 Task: Search for the email with the subject Request for a performance review logged in from softage.1@softage.net with the filter, email from softage.2@softage.net and a new filter,  Delete it 
Action: Mouse moved to (665, 68)
Screenshot: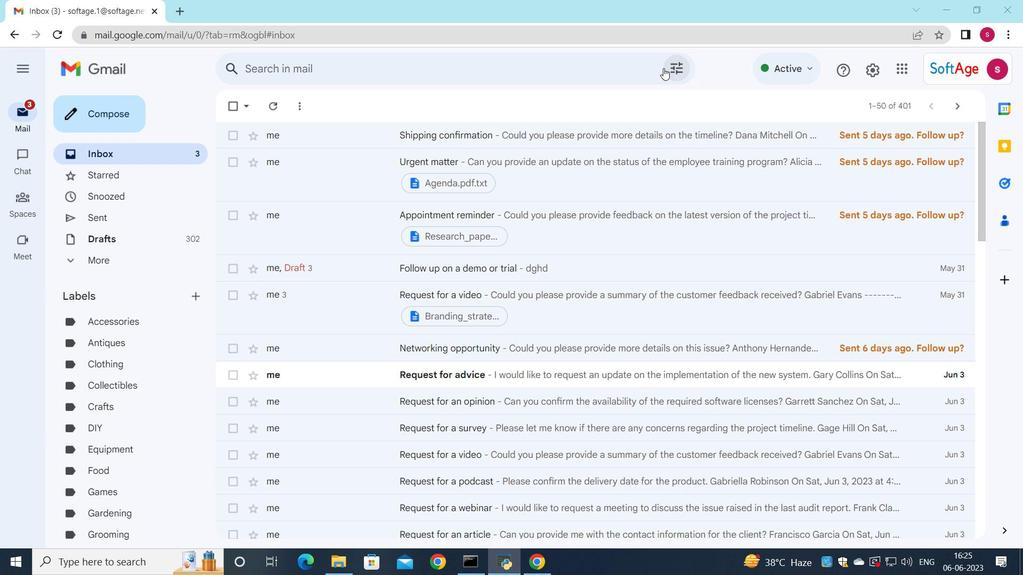 
Action: Mouse pressed left at (665, 68)
Screenshot: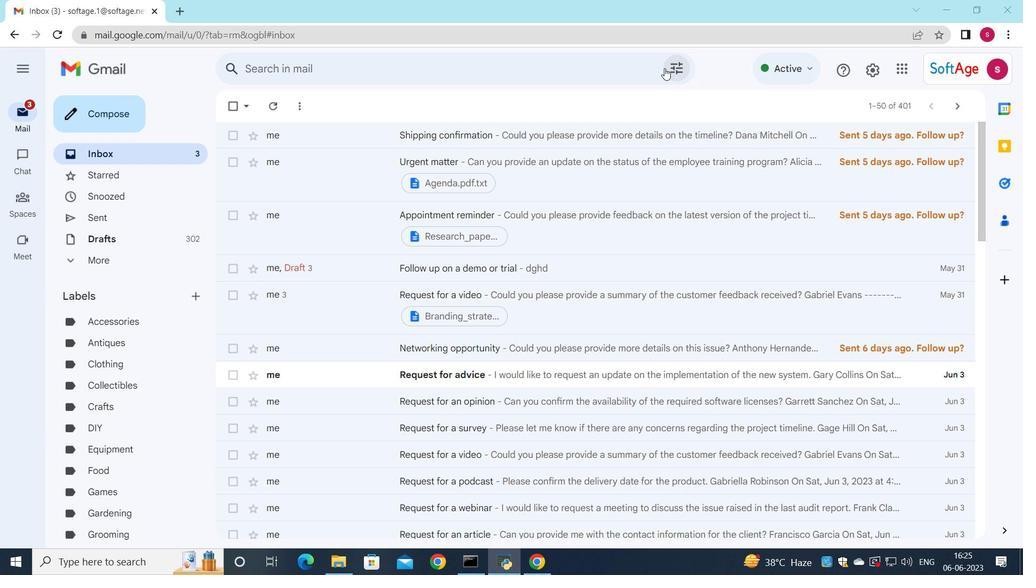 
Action: Mouse moved to (490, 112)
Screenshot: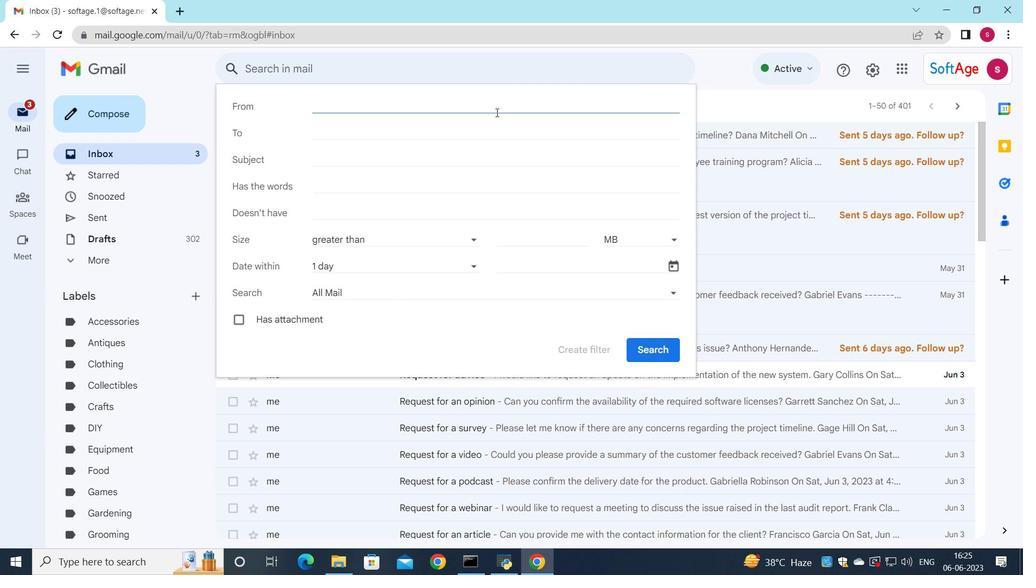 
Action: Key pressed soft
Screenshot: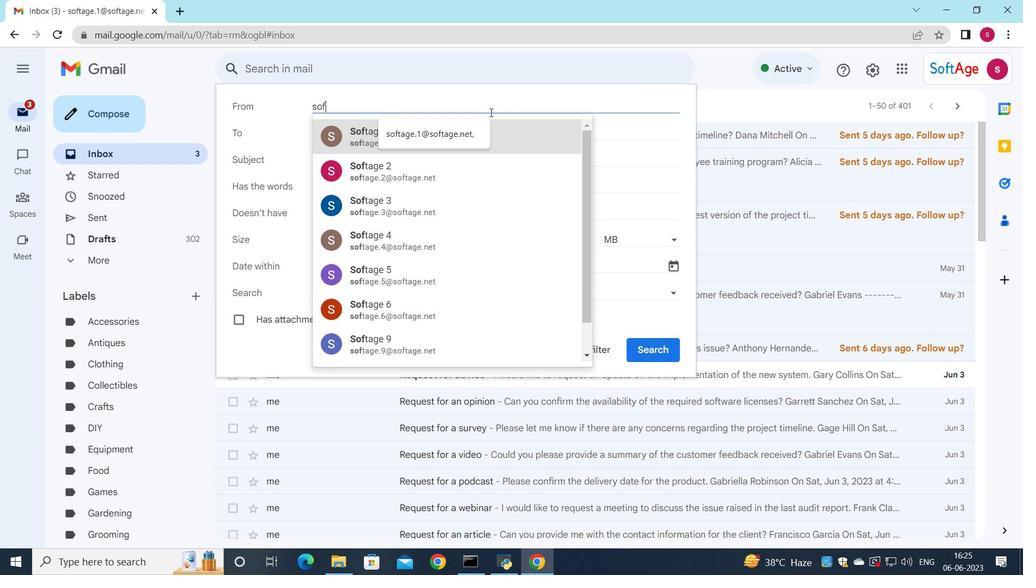 
Action: Mouse moved to (451, 138)
Screenshot: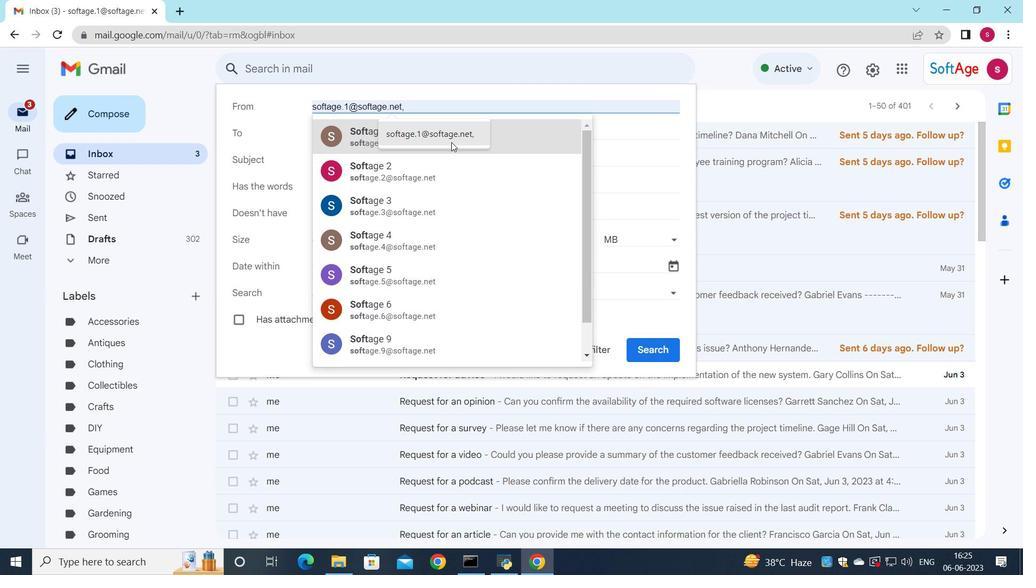 
Action: Mouse pressed left at (451, 138)
Screenshot: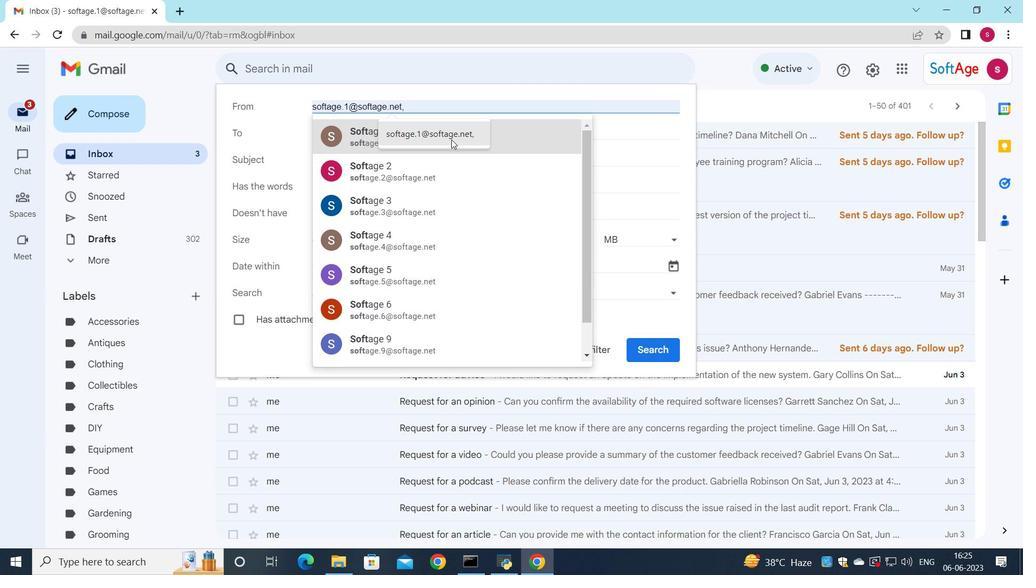 
Action: Mouse moved to (417, 136)
Screenshot: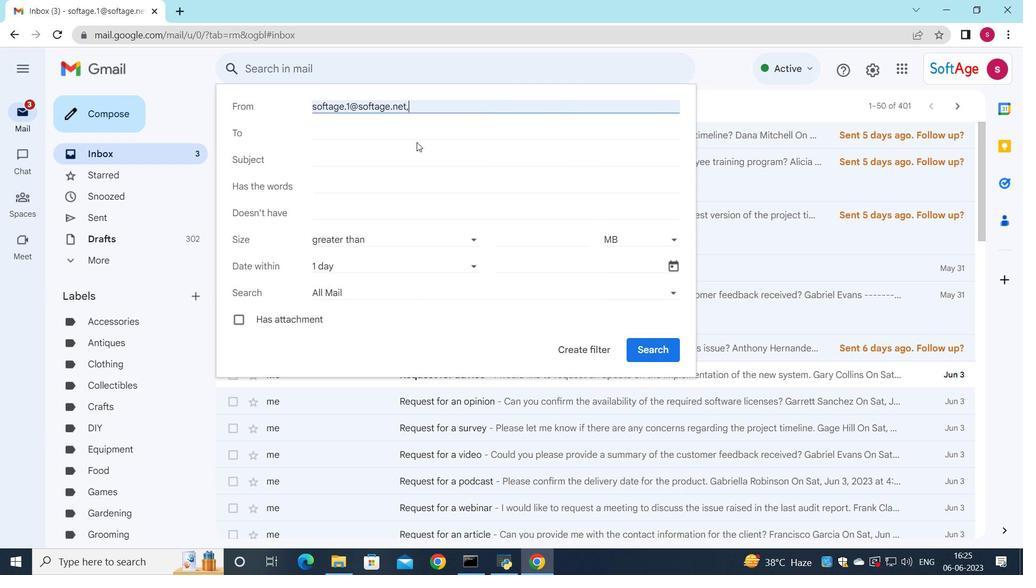 
Action: Mouse pressed left at (417, 136)
Screenshot: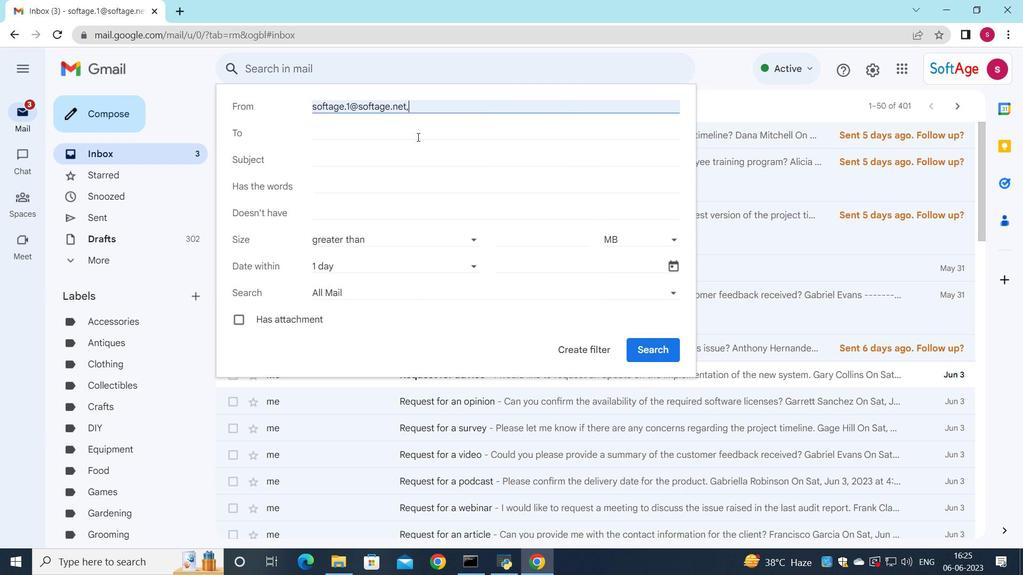
Action: Key pressed s
Screenshot: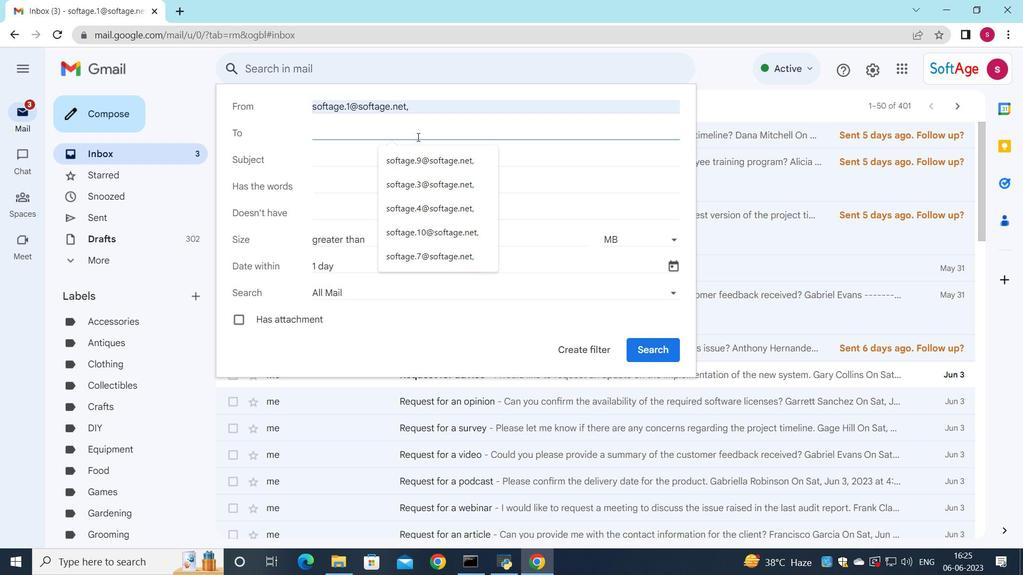 
Action: Mouse moved to (426, 147)
Screenshot: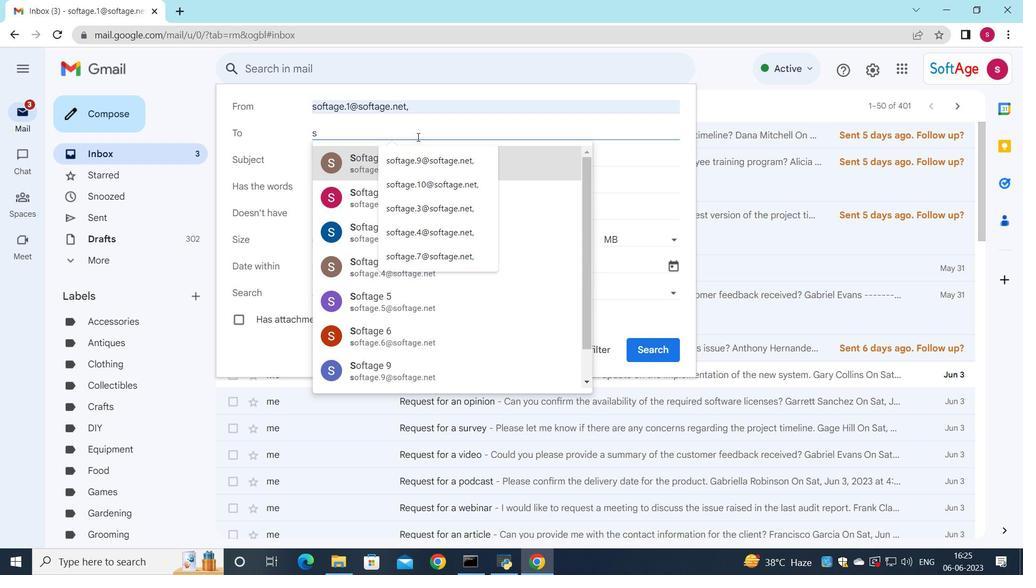 
Action: Key pressed oftage.2
Screenshot: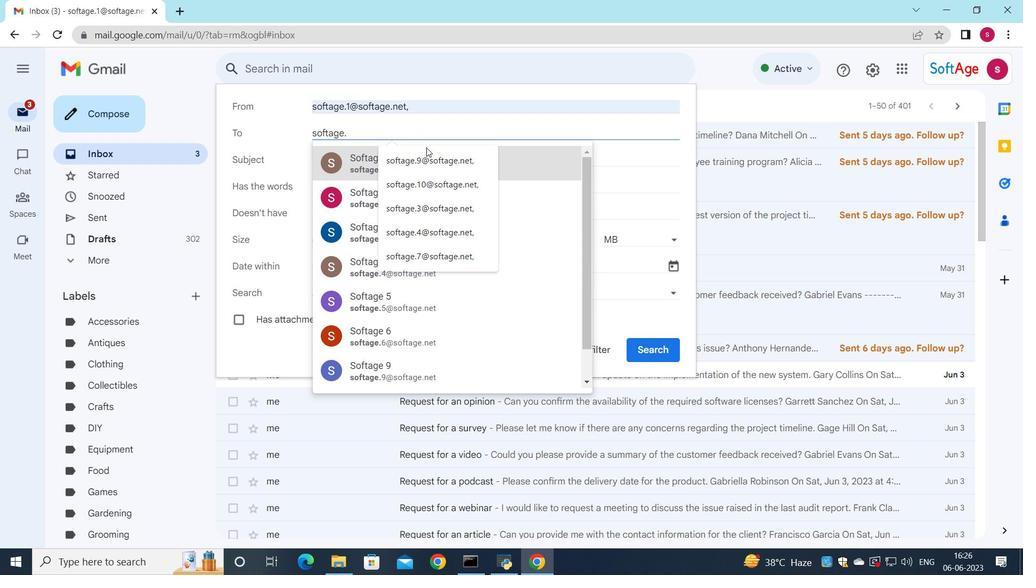 
Action: Mouse moved to (426, 169)
Screenshot: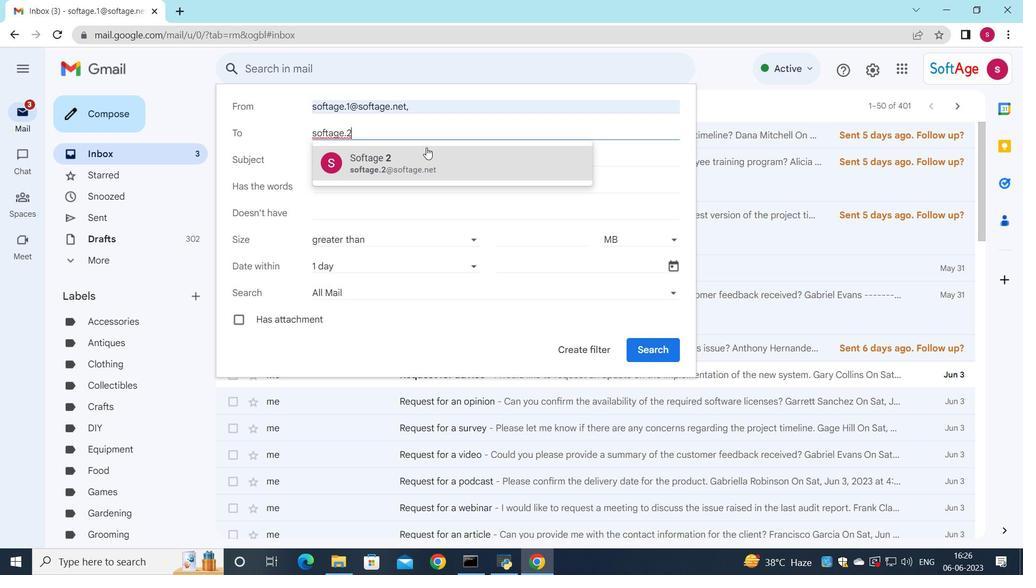 
Action: Mouse pressed left at (426, 169)
Screenshot: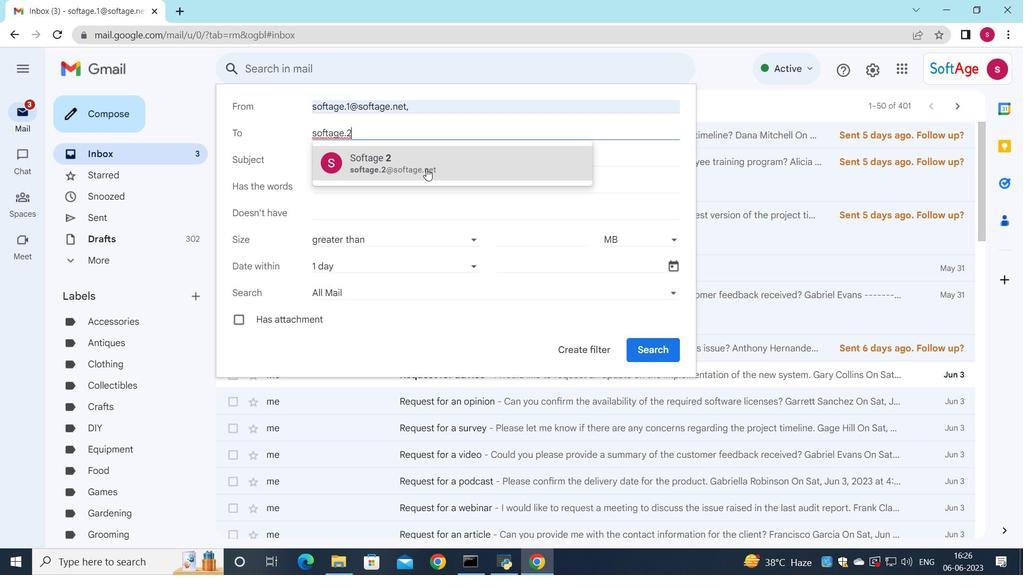 
Action: Mouse moved to (378, 161)
Screenshot: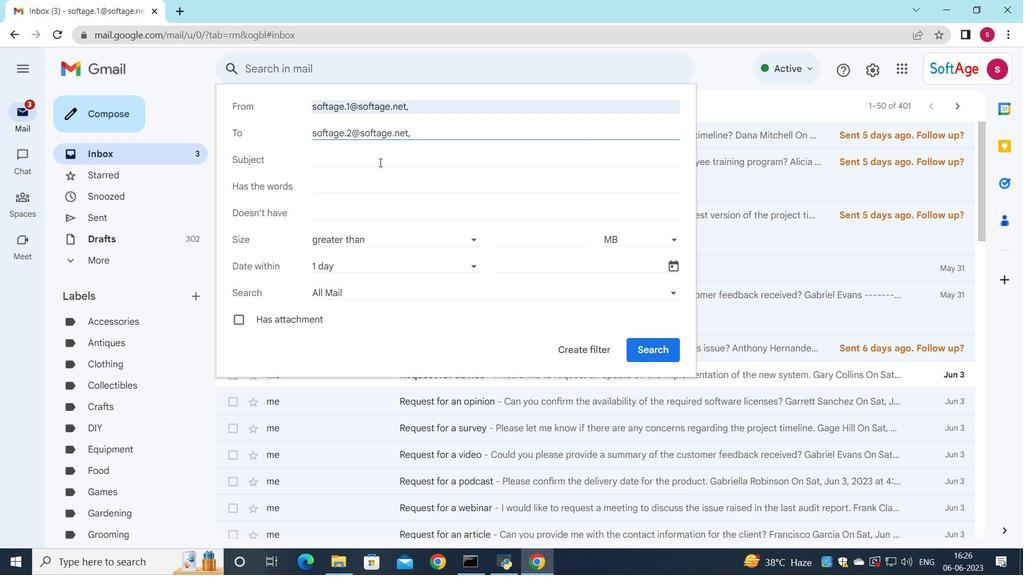 
Action: Mouse pressed left at (378, 161)
Screenshot: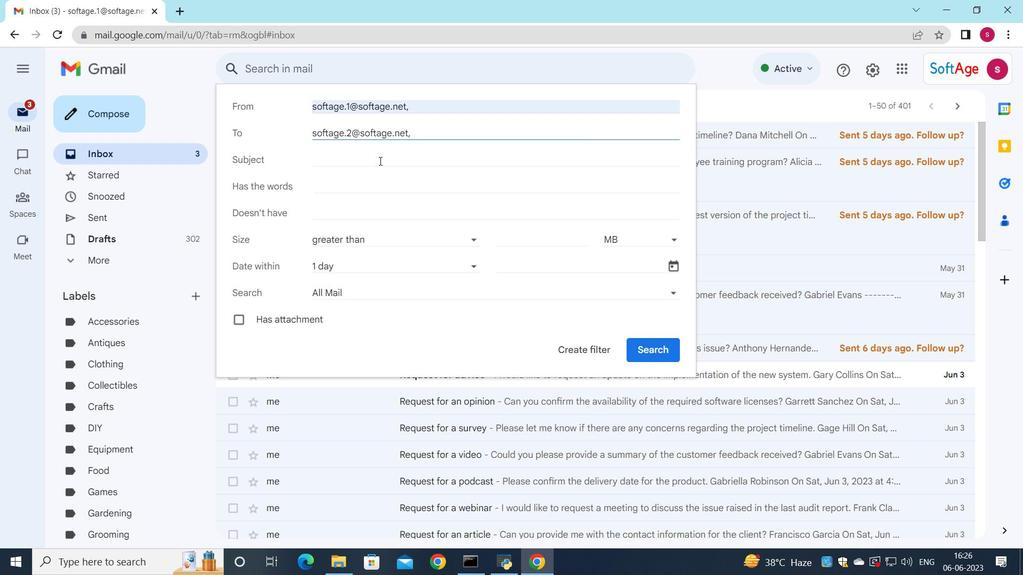 
Action: Key pressed <Key.shift><Key.shift>Request<Key.space>for<Key.space>a<Key.space>performance<Key.space>review
Screenshot: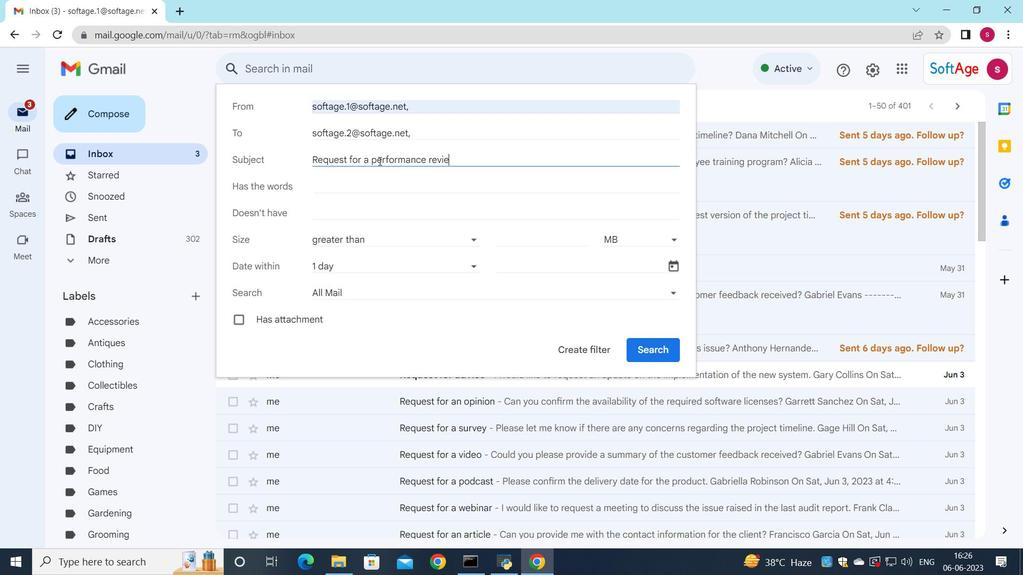 
Action: Mouse moved to (390, 206)
Screenshot: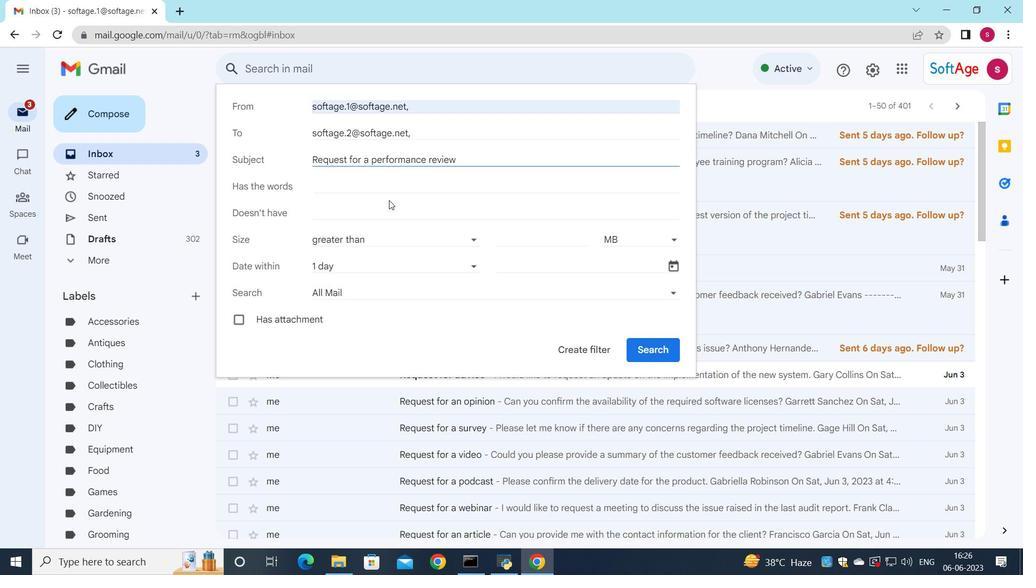 
Action: Mouse scrolled (390, 202) with delta (0, 0)
Screenshot: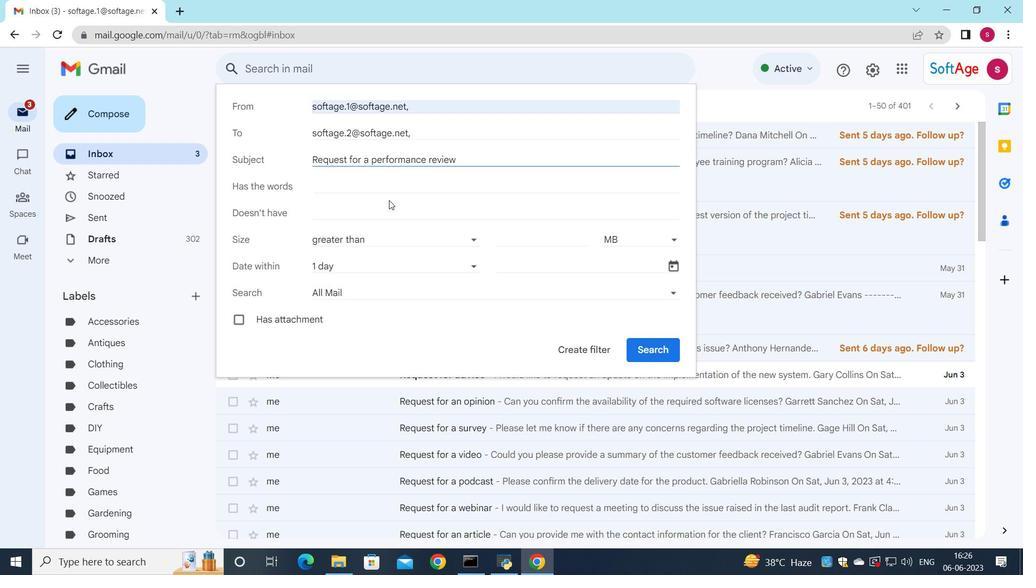 
Action: Mouse scrolled (390, 205) with delta (0, 0)
Screenshot: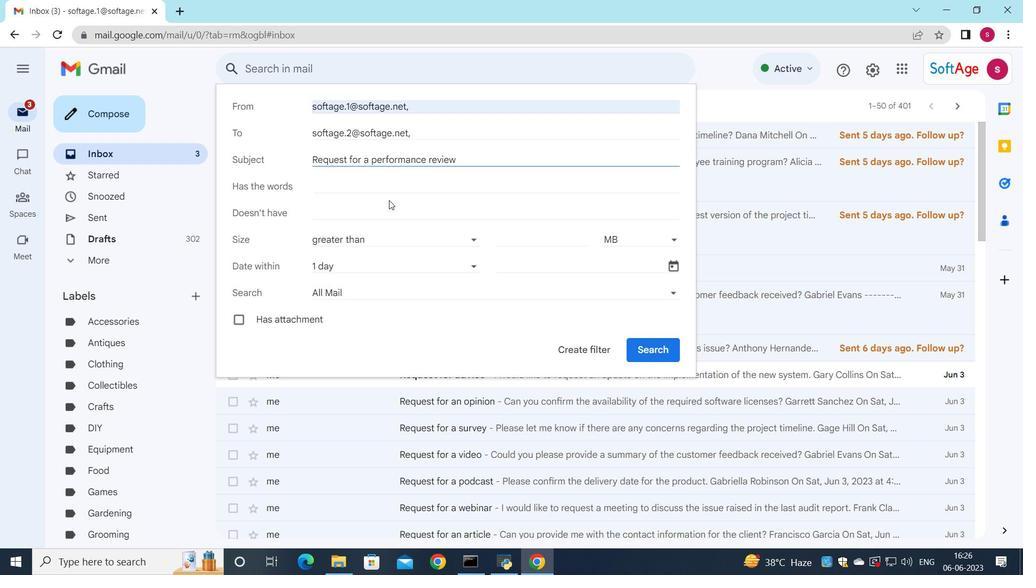 
Action: Mouse moved to (390, 206)
Screenshot: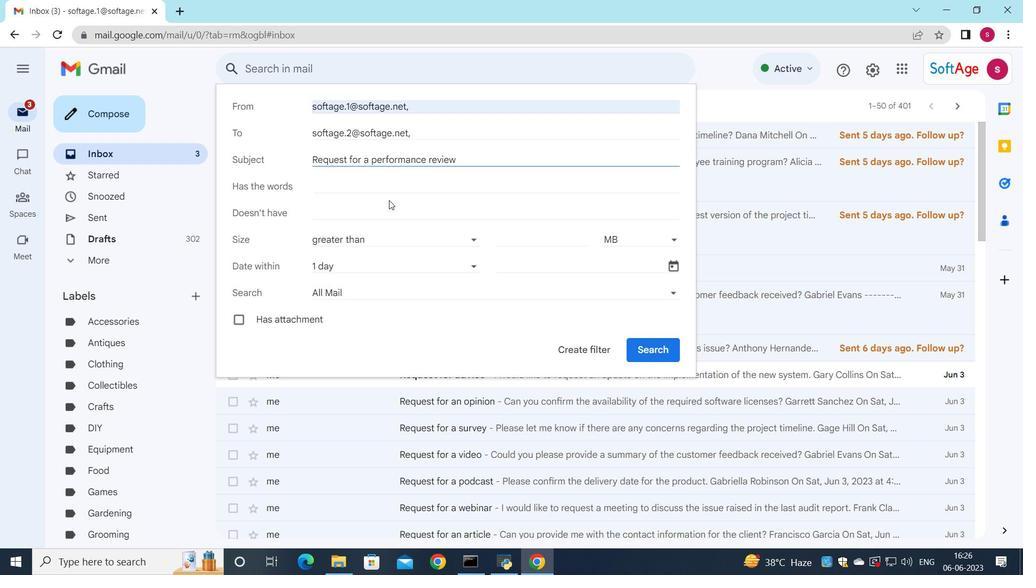 
Action: Mouse scrolled (390, 205) with delta (0, 0)
Screenshot: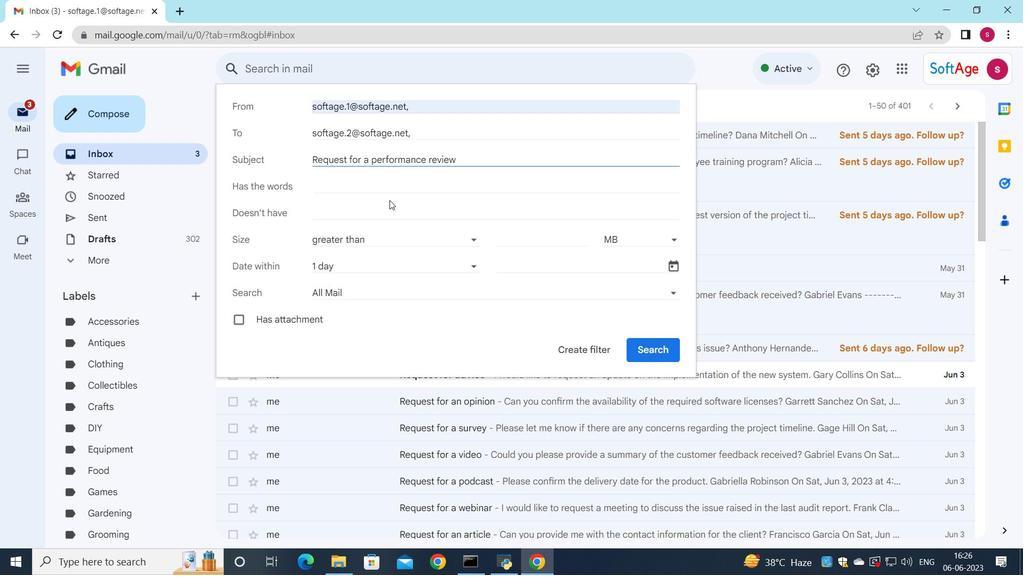 
Action: Mouse moved to (466, 270)
Screenshot: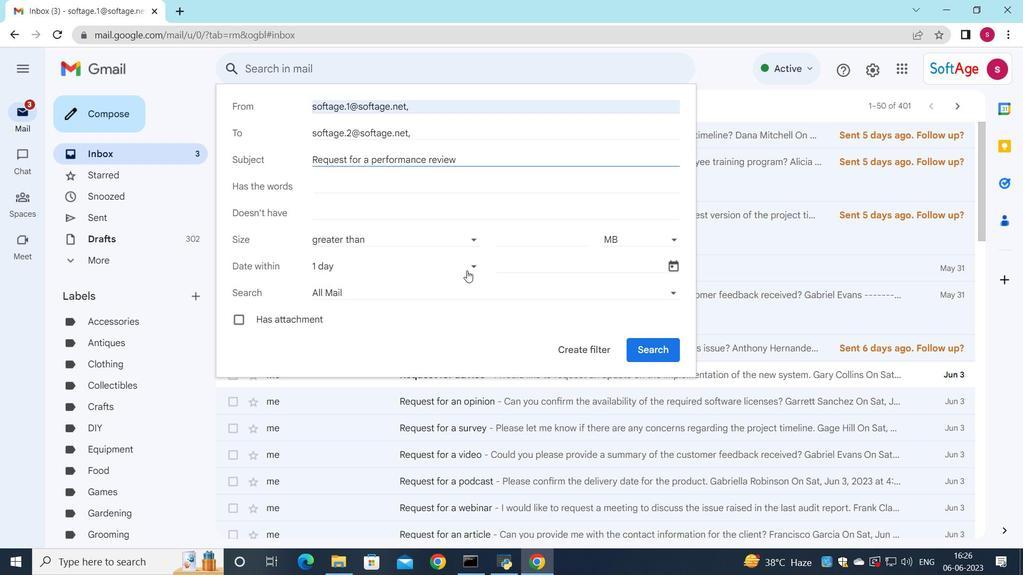
Action: Mouse pressed left at (466, 270)
Screenshot: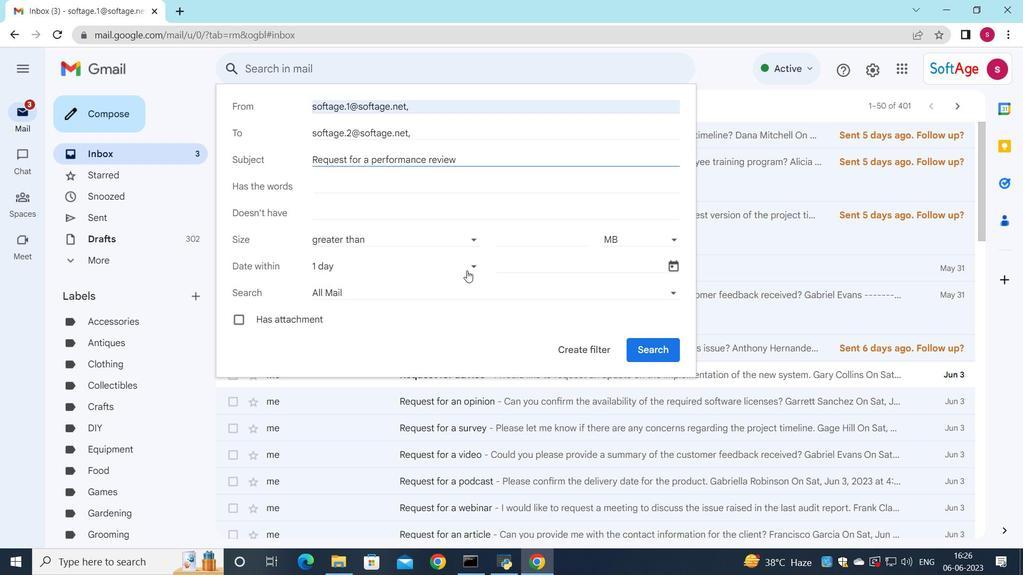 
Action: Mouse moved to (375, 419)
Screenshot: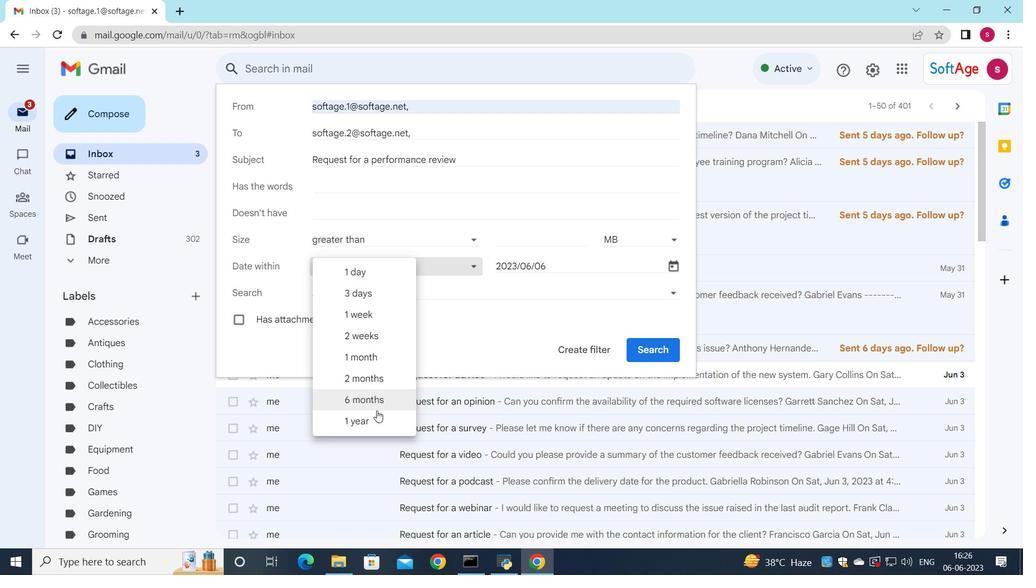 
Action: Mouse pressed left at (375, 419)
Screenshot: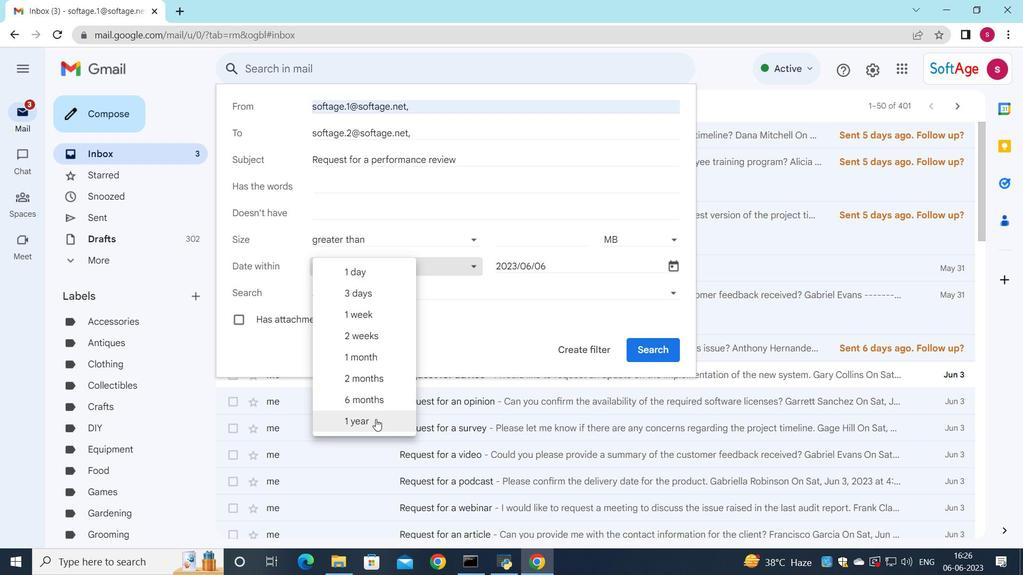 
Action: Mouse moved to (590, 347)
Screenshot: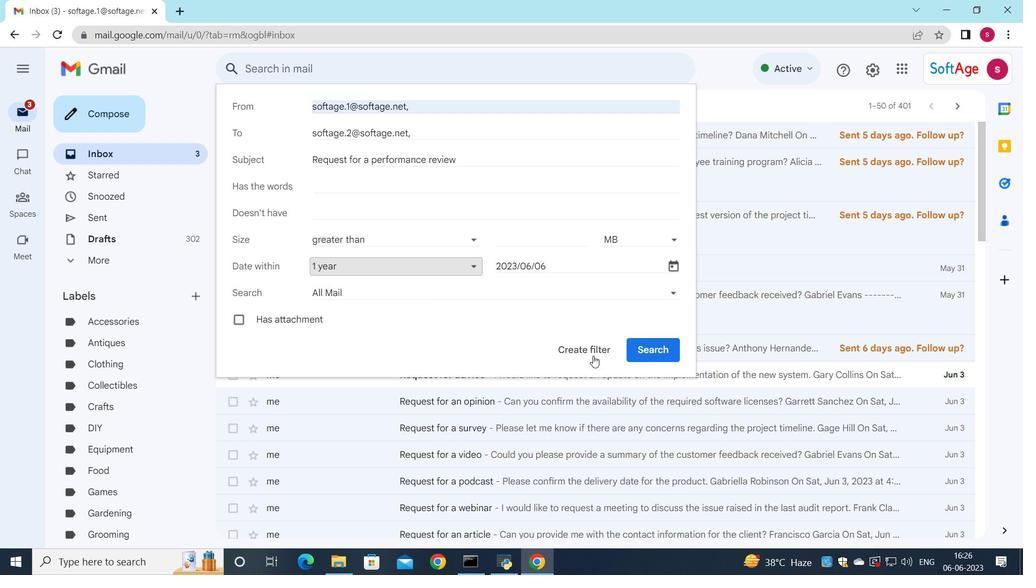 
Action: Mouse pressed left at (590, 347)
Screenshot: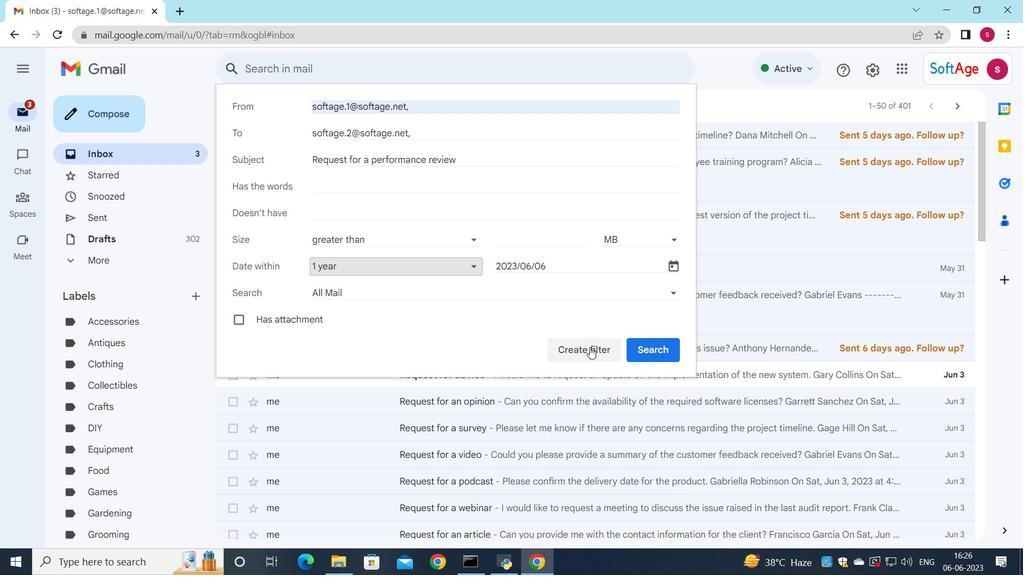 
Action: Mouse moved to (265, 230)
Screenshot: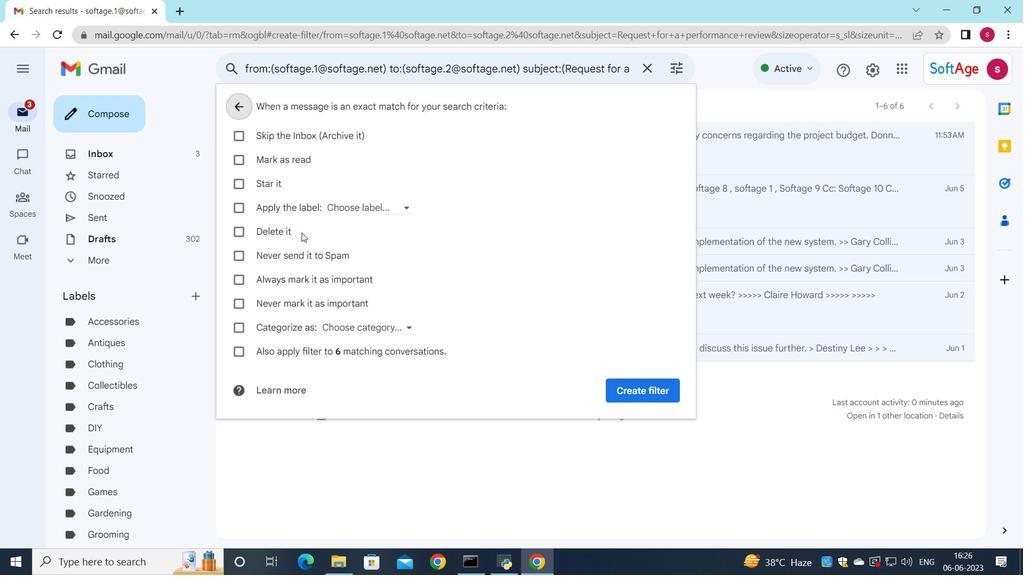 
Action: Mouse pressed left at (265, 230)
Screenshot: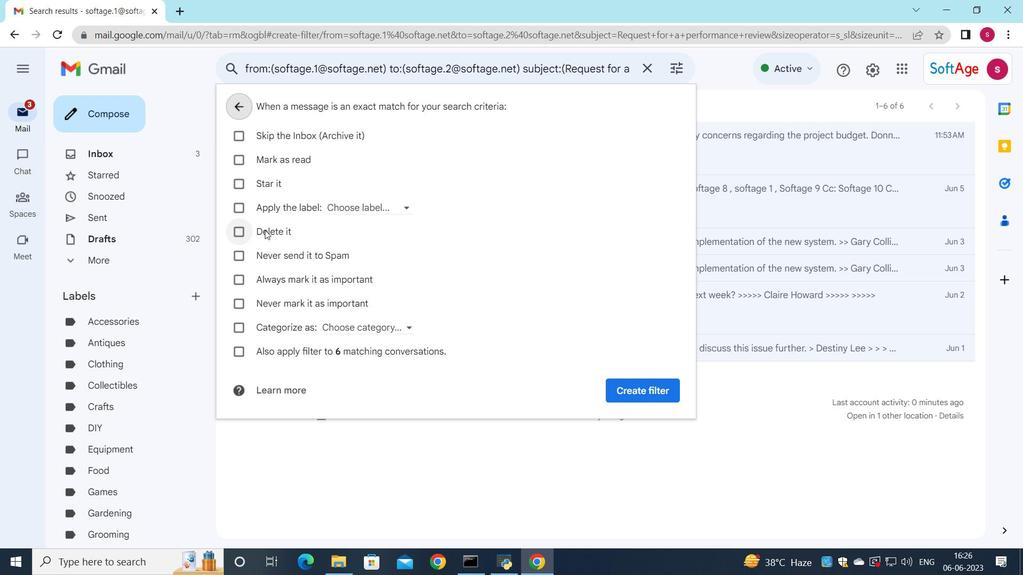 
Action: Mouse moved to (612, 386)
Screenshot: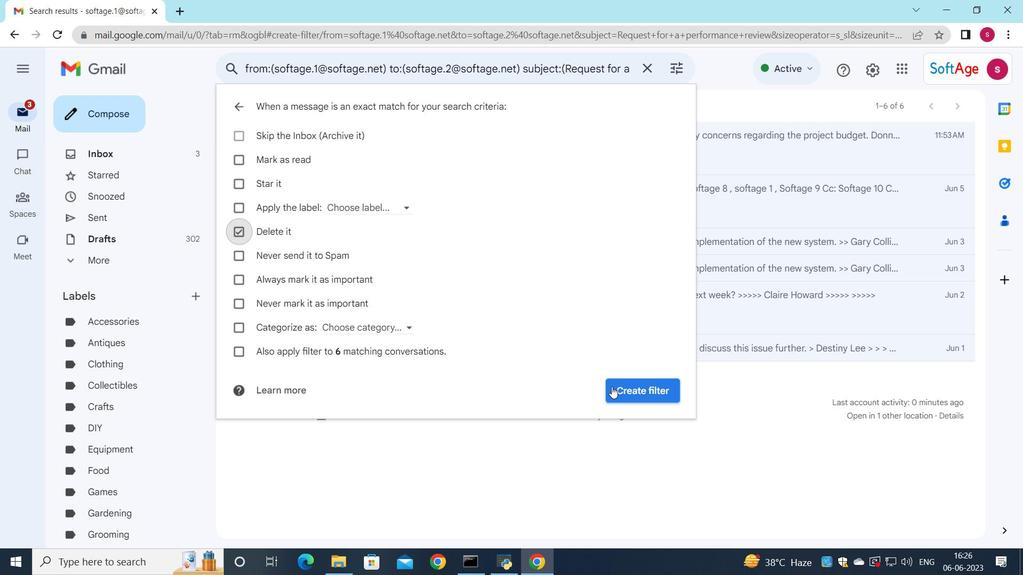 
Action: Mouse pressed left at (612, 386)
Screenshot: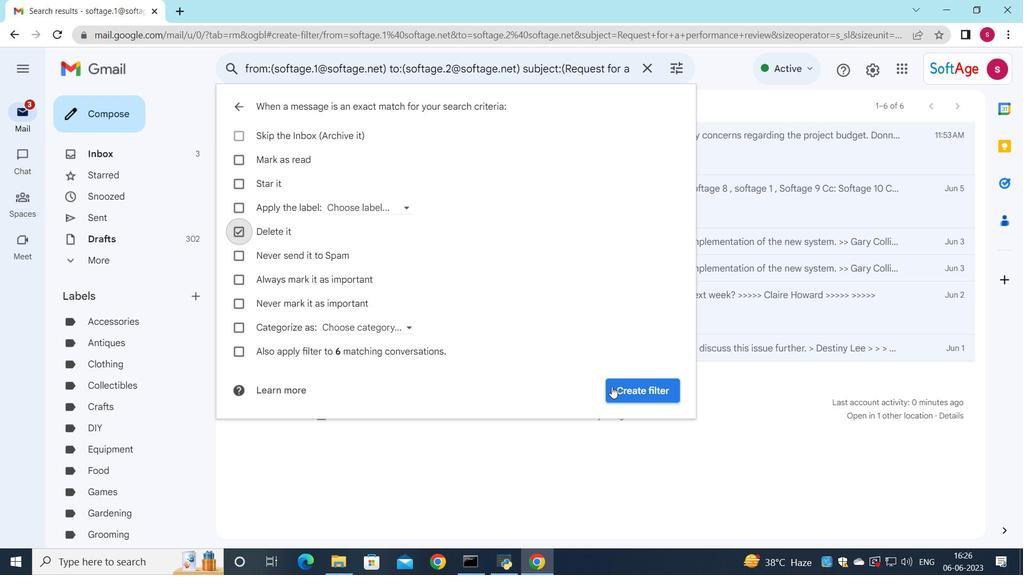 
Action: Mouse moved to (658, 370)
Screenshot: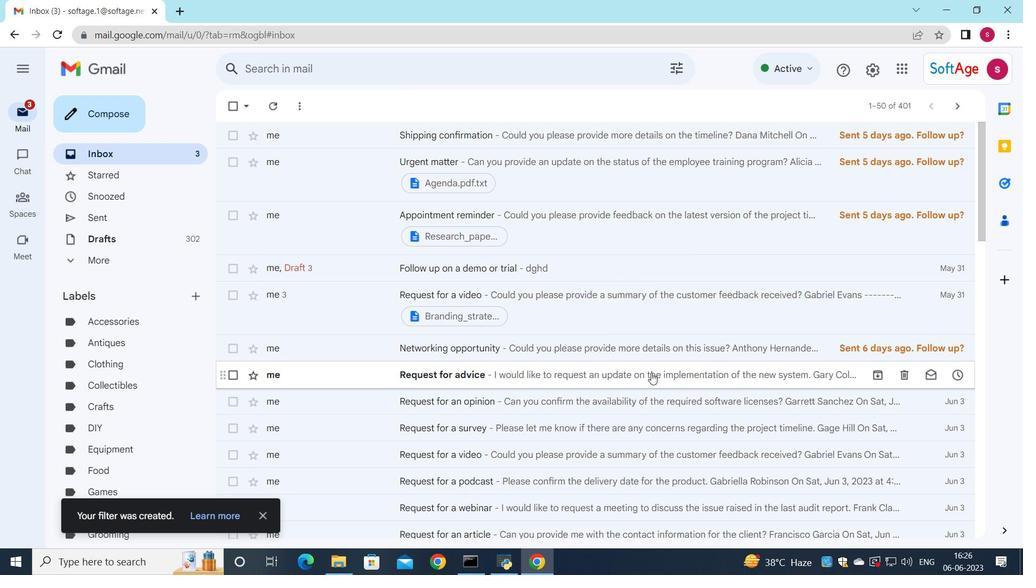 
